 Task: In the  document effectivecommunication.txt Select the text and change paragraph spacing to  'Double' Change page orientation to  'Landscape' Add Page color Dark Red
Action: Mouse moved to (480, 283)
Screenshot: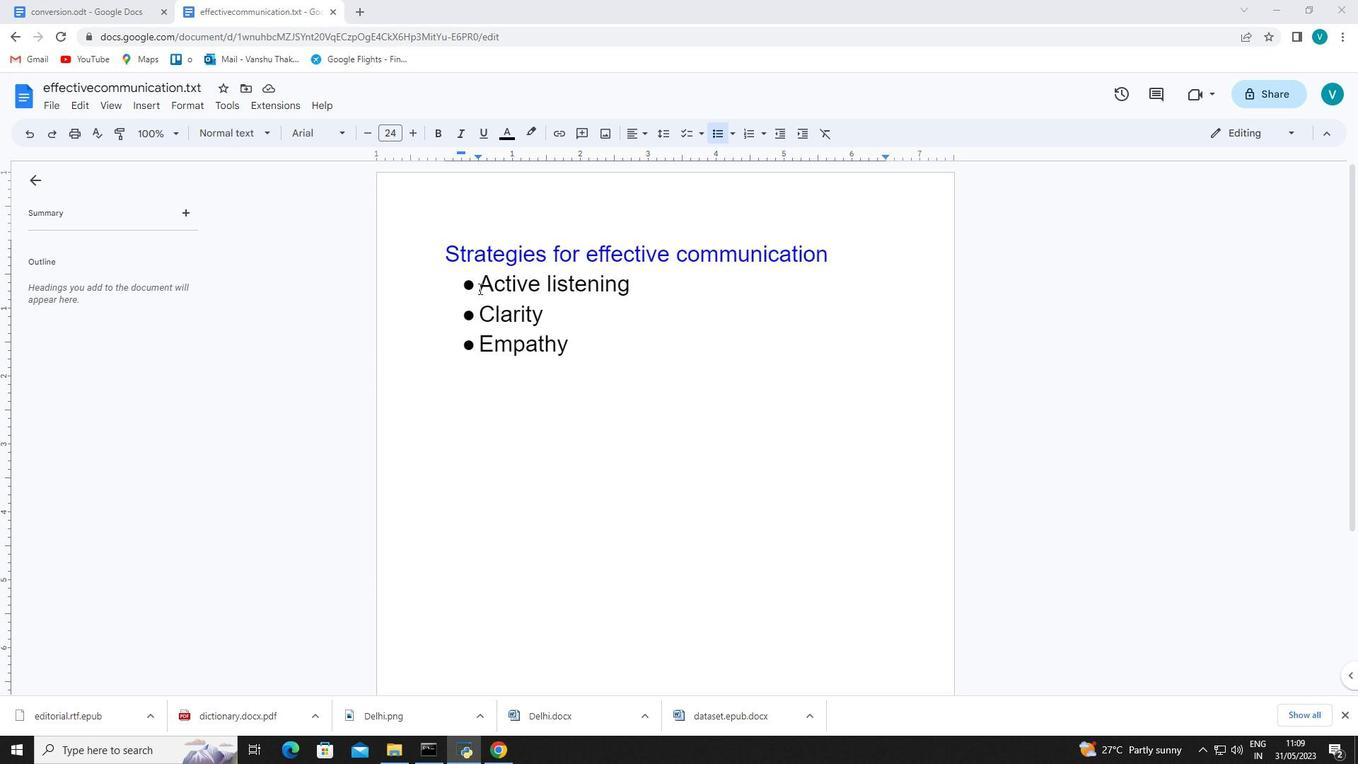 
Action: Mouse pressed left at (480, 283)
Screenshot: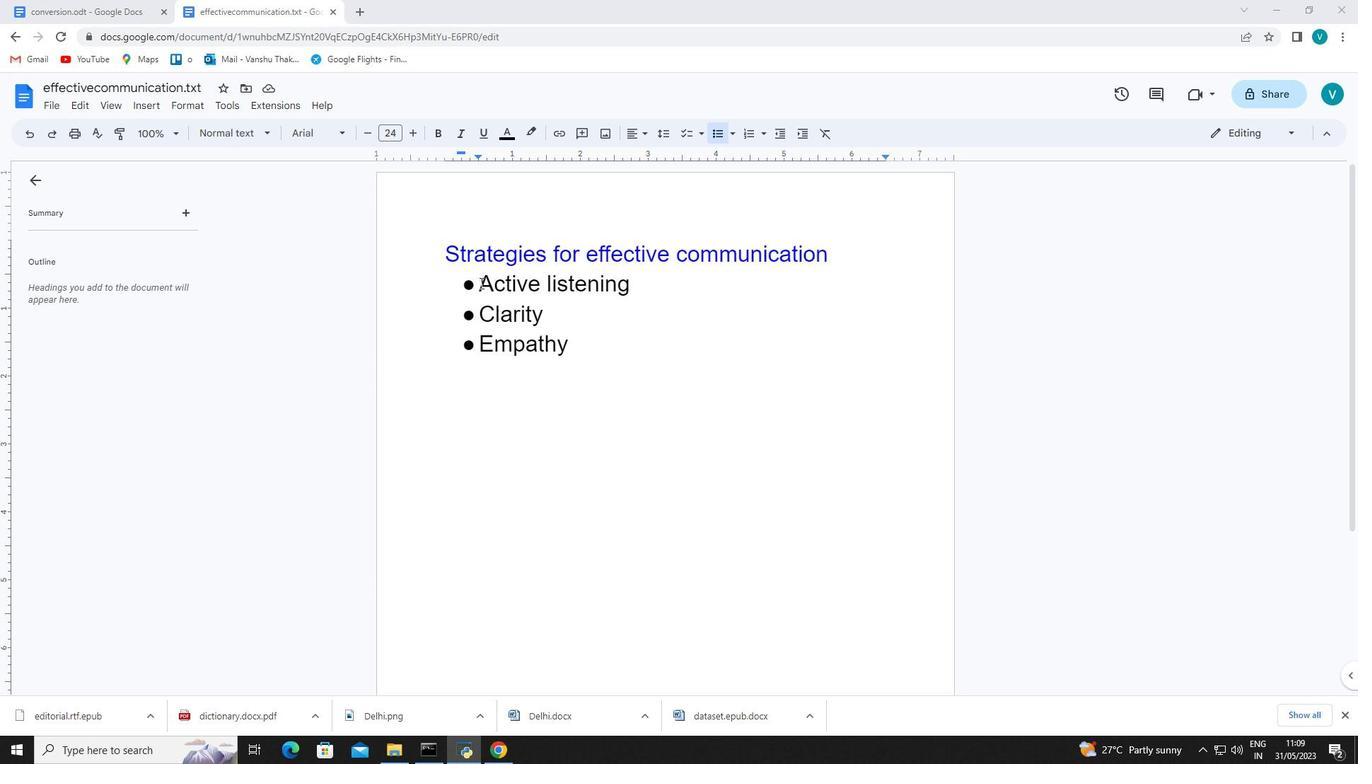 
Action: Mouse moved to (447, 246)
Screenshot: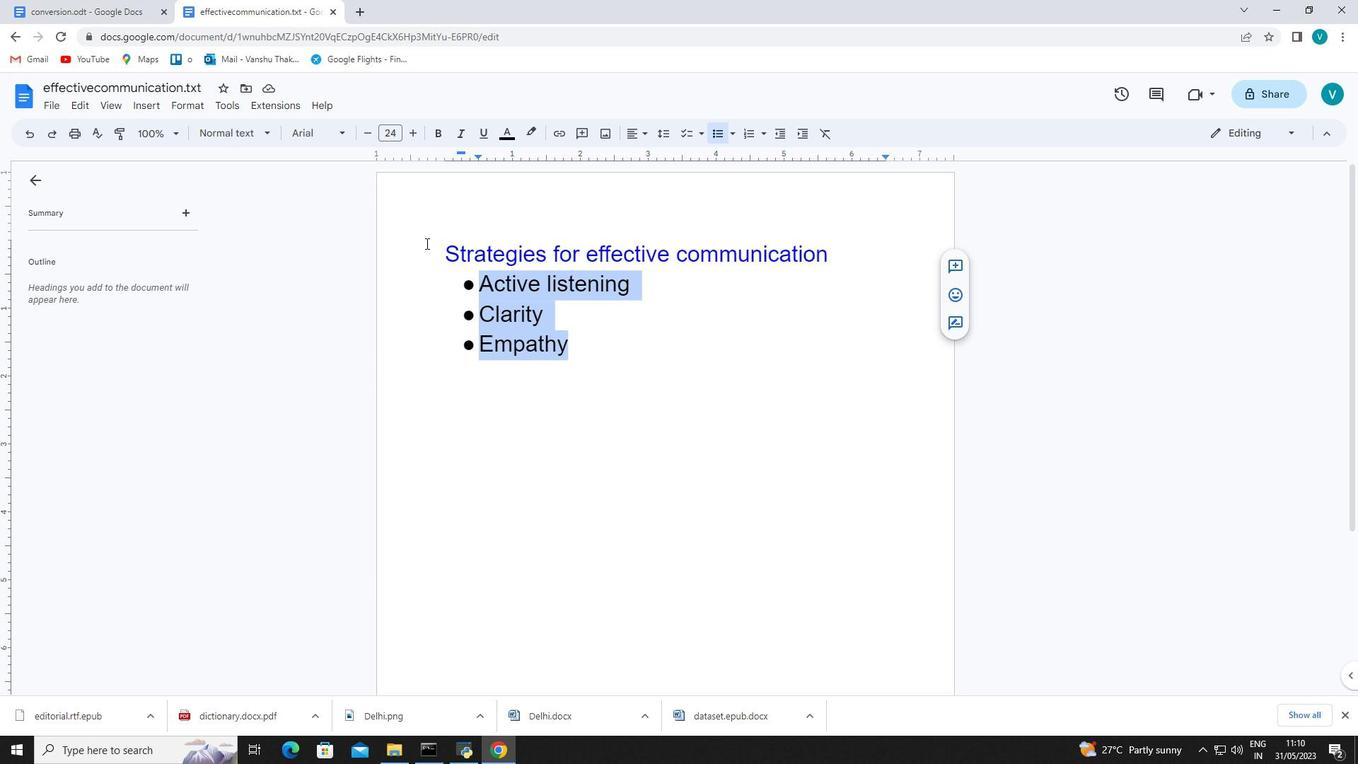 
Action: Mouse pressed left at (447, 246)
Screenshot: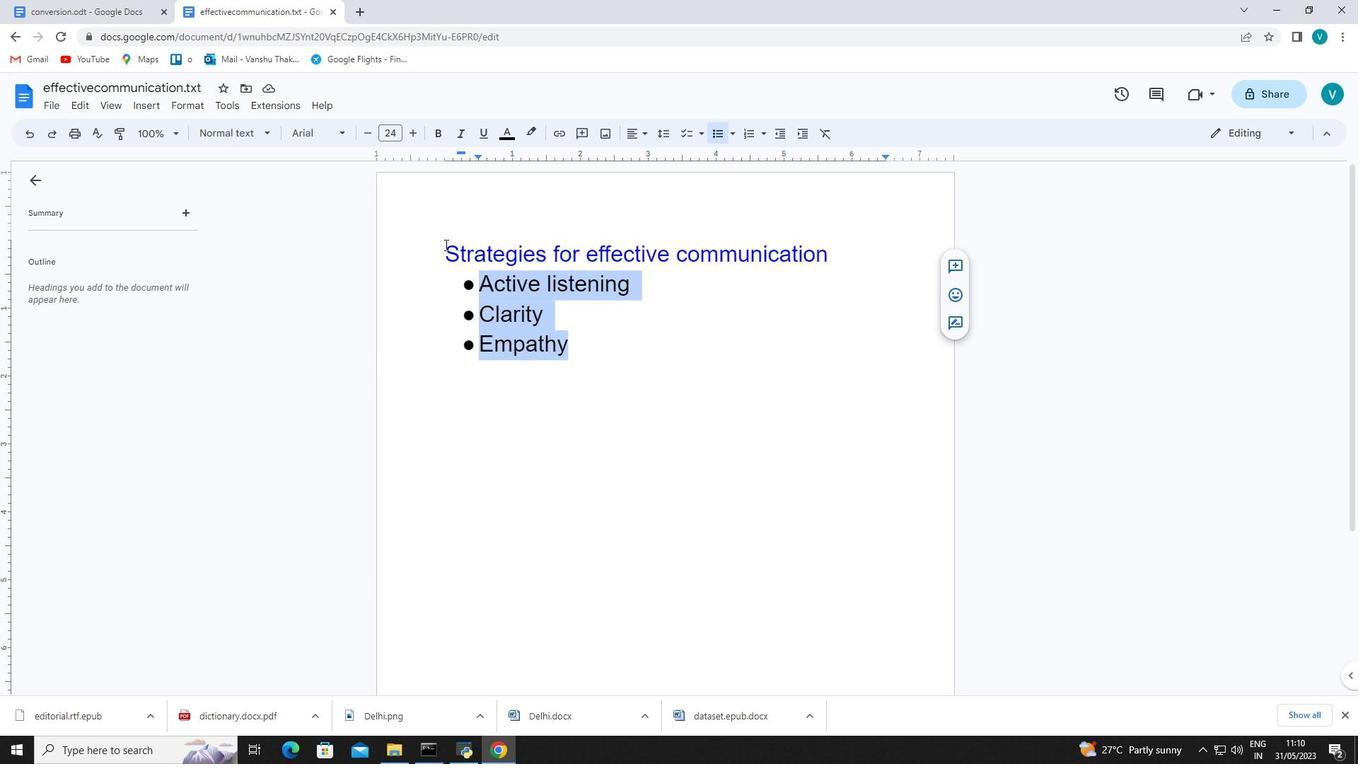
Action: Mouse moved to (663, 128)
Screenshot: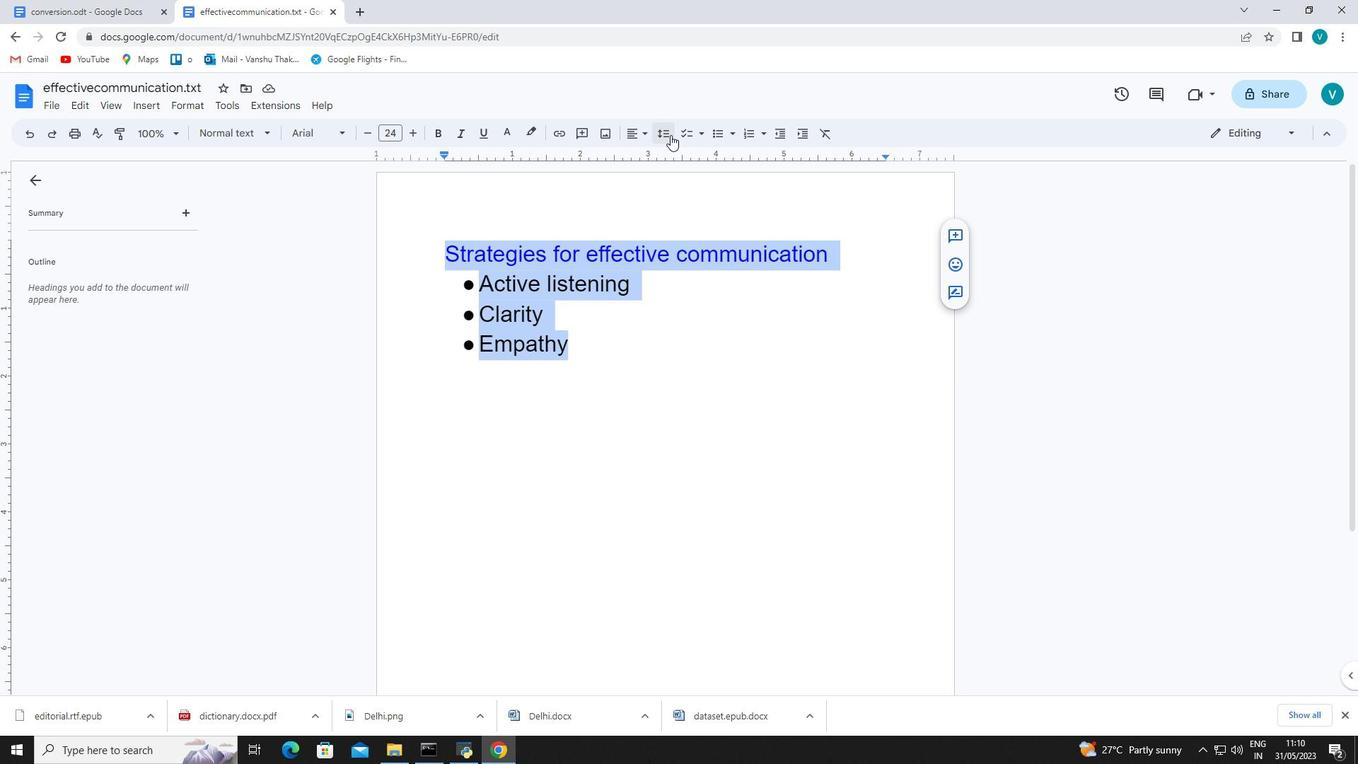 
Action: Mouse pressed left at (663, 128)
Screenshot: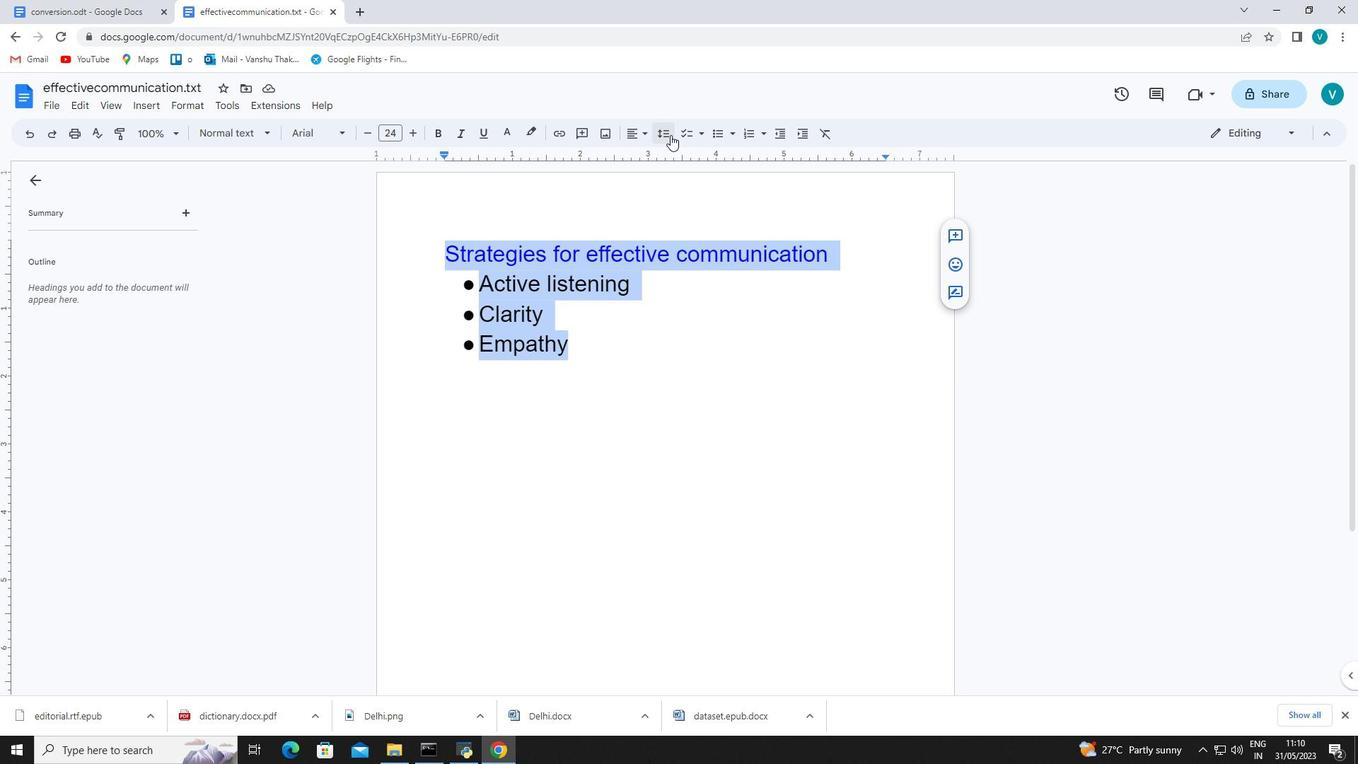 
Action: Mouse moved to (694, 219)
Screenshot: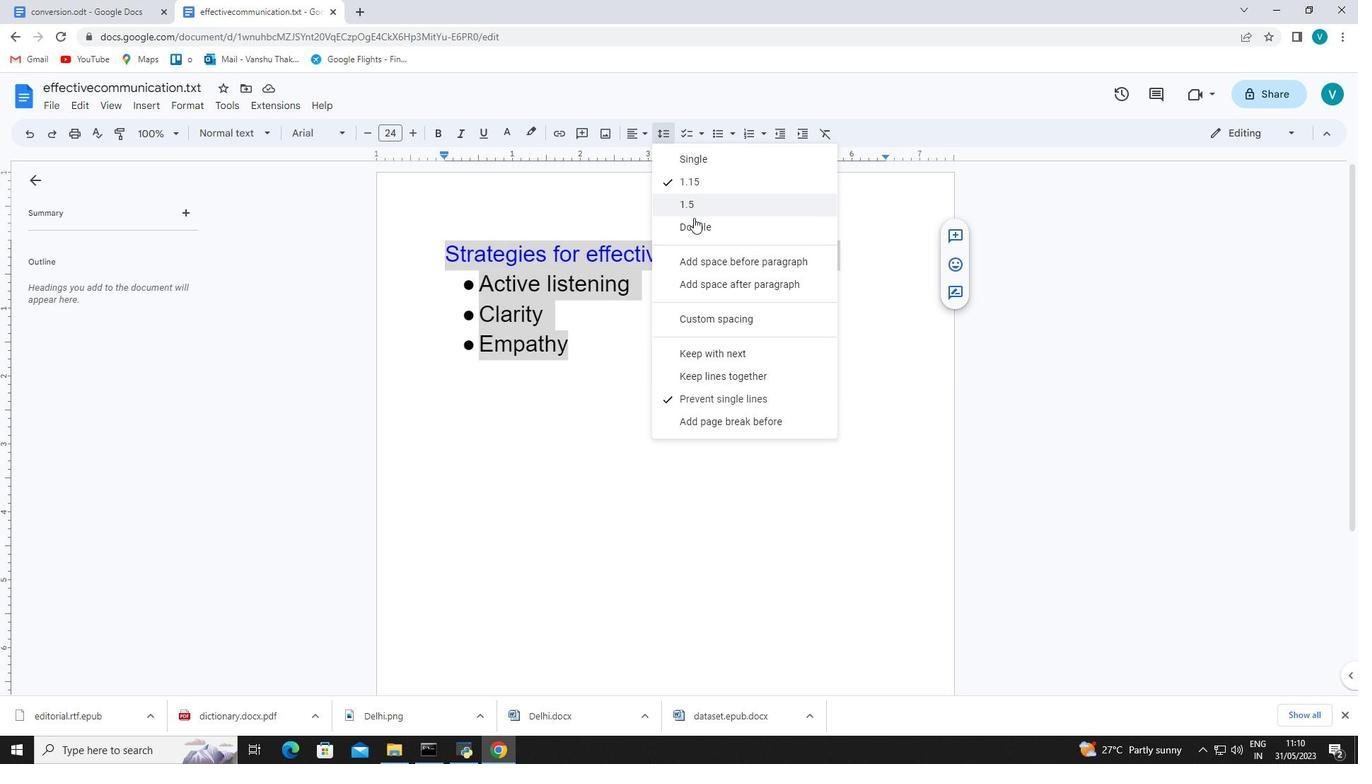 
Action: Mouse pressed left at (694, 219)
Screenshot: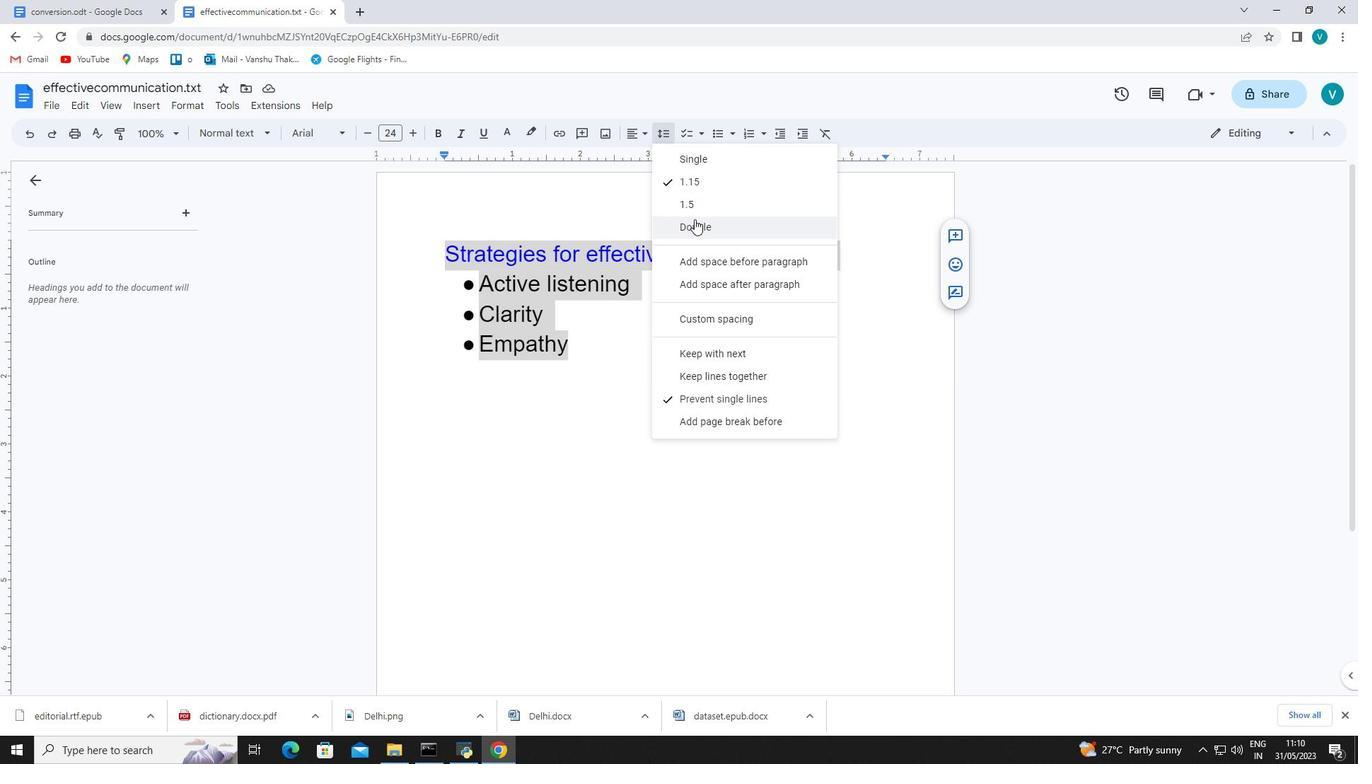 
Action: Mouse moved to (48, 111)
Screenshot: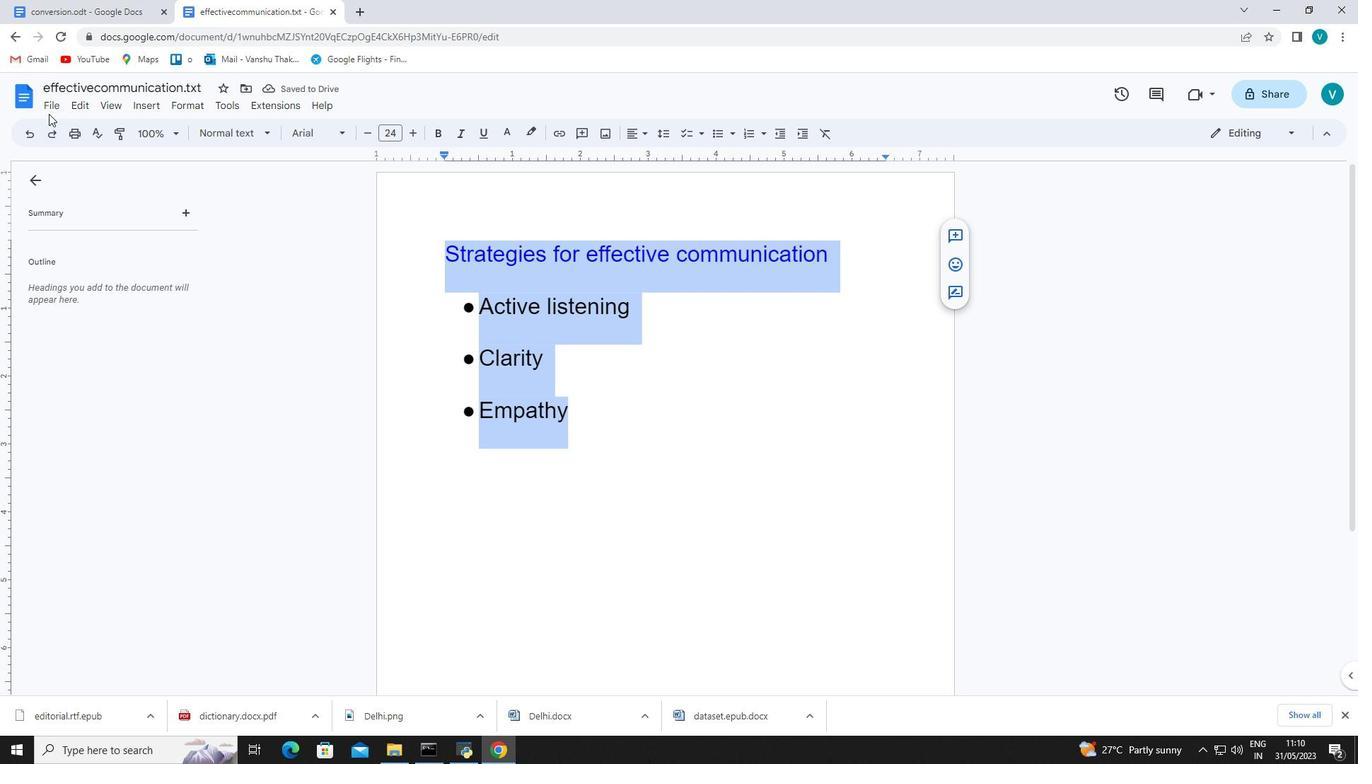 
Action: Mouse pressed left at (48, 111)
Screenshot: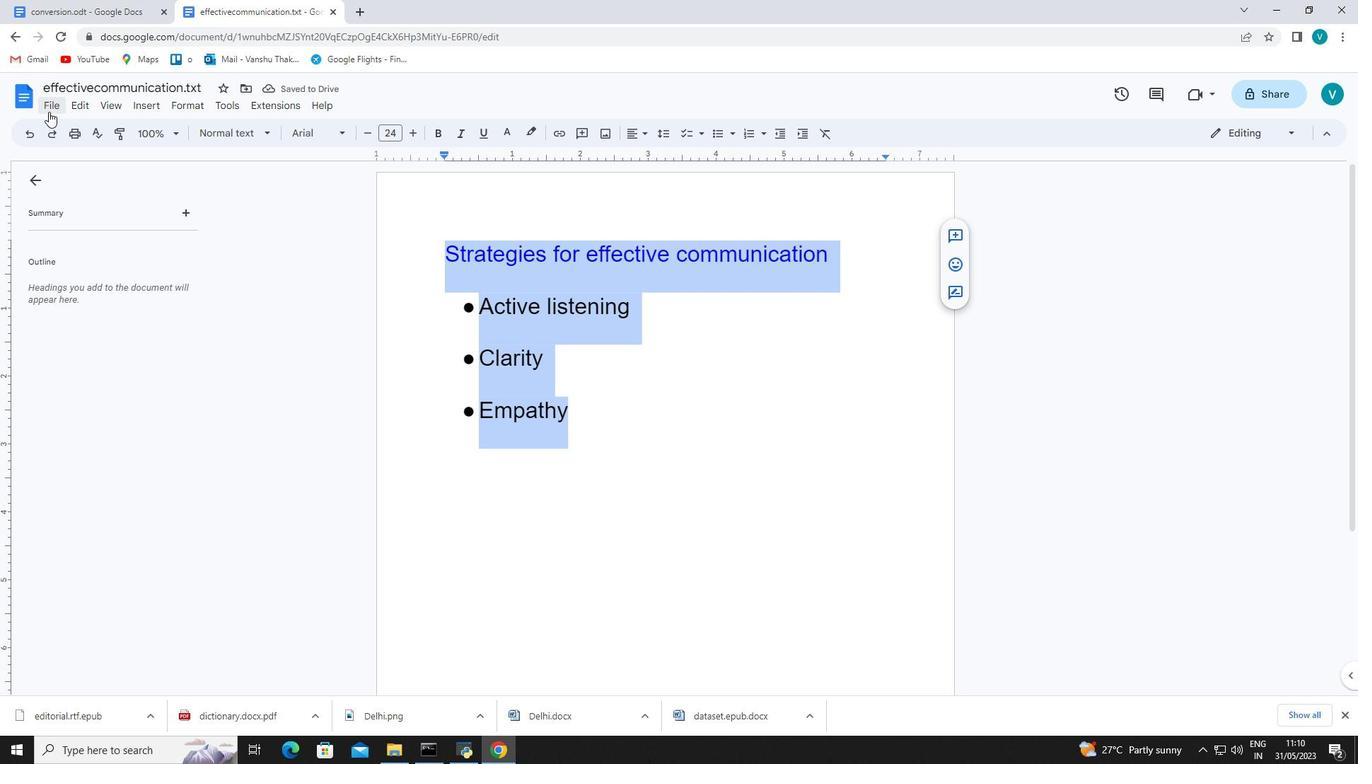 
Action: Mouse moved to (117, 498)
Screenshot: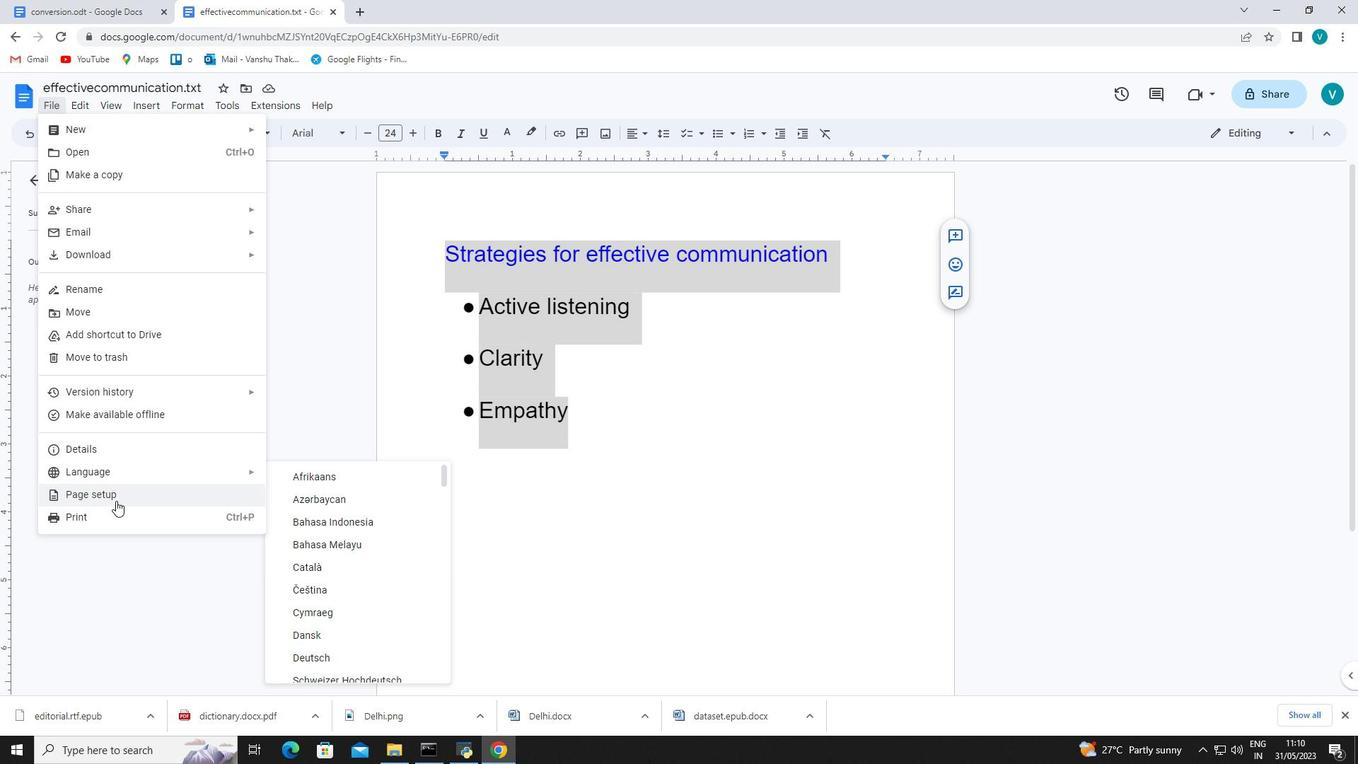 
Action: Mouse pressed left at (117, 498)
Screenshot: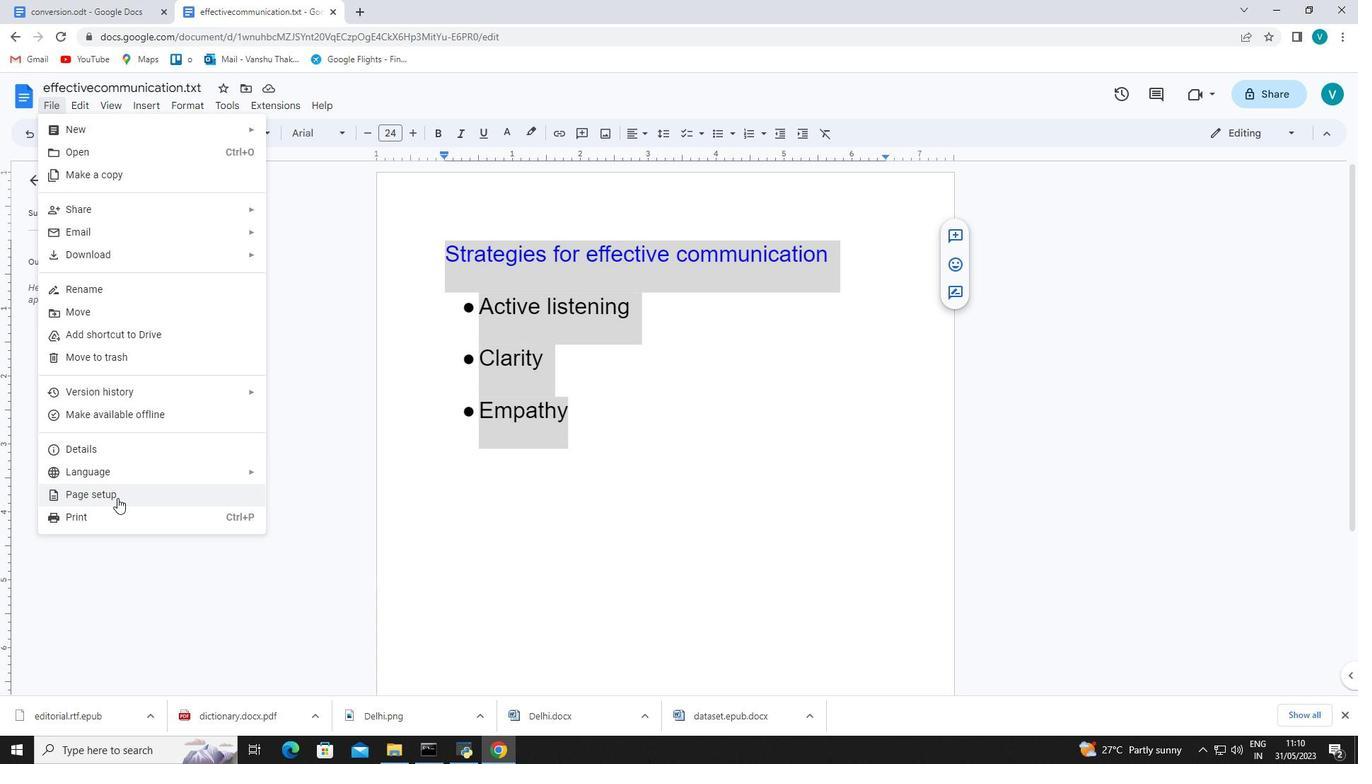 
Action: Mouse moved to (619, 363)
Screenshot: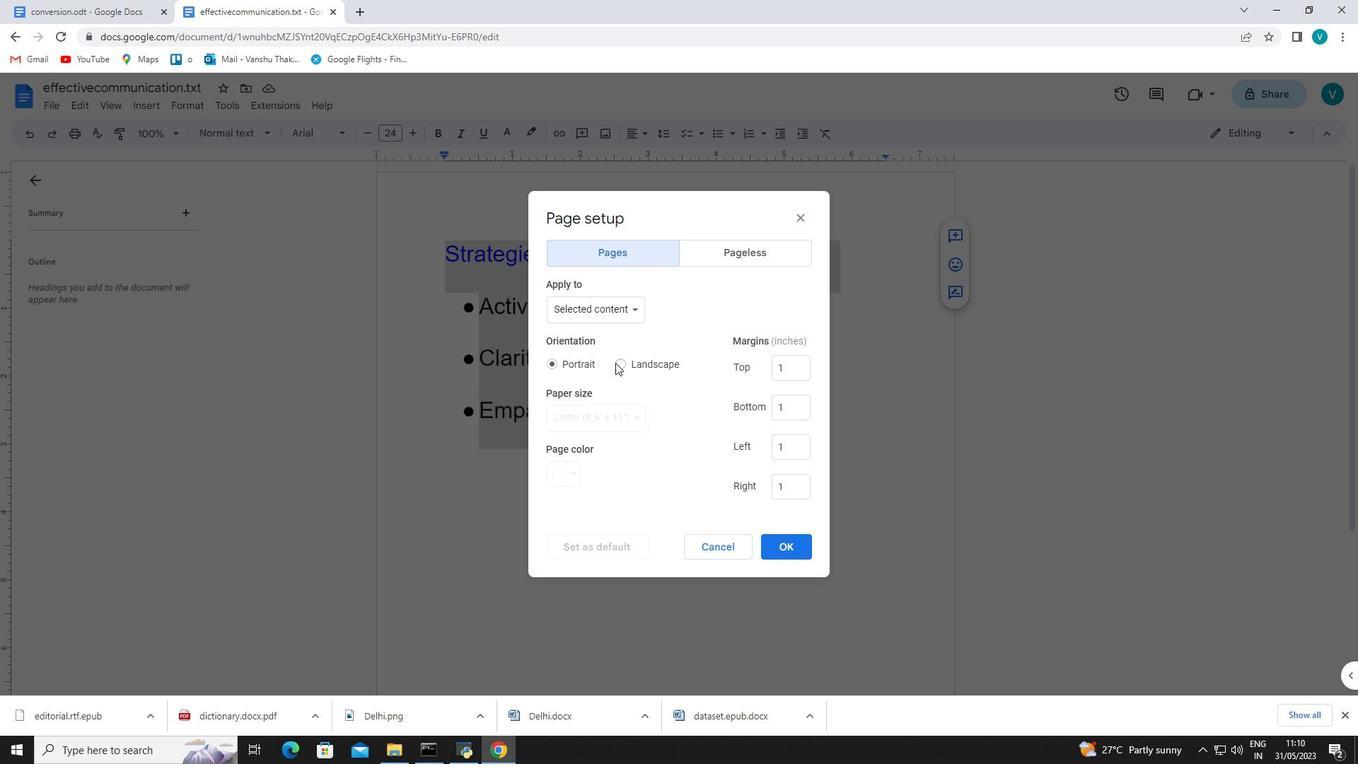 
Action: Mouse pressed left at (619, 363)
Screenshot: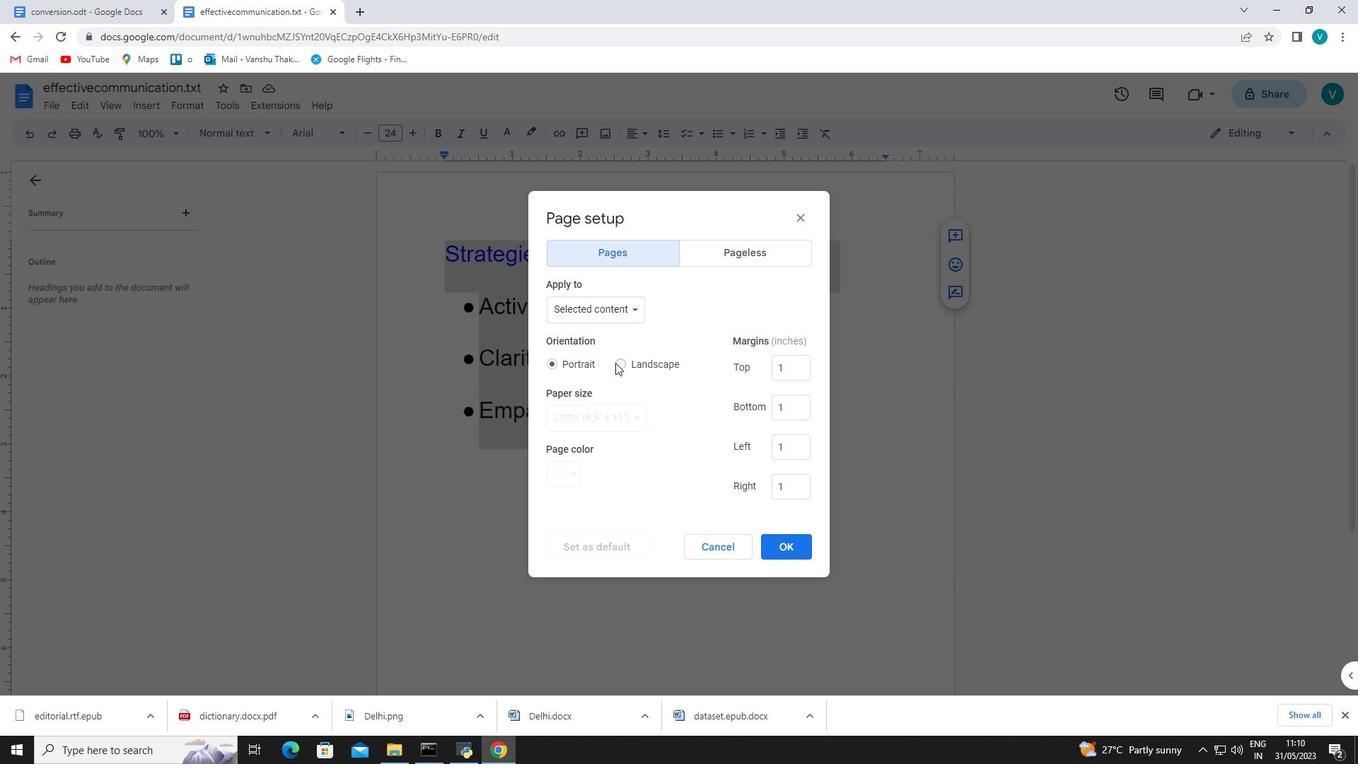 
Action: Mouse moved to (619, 312)
Screenshot: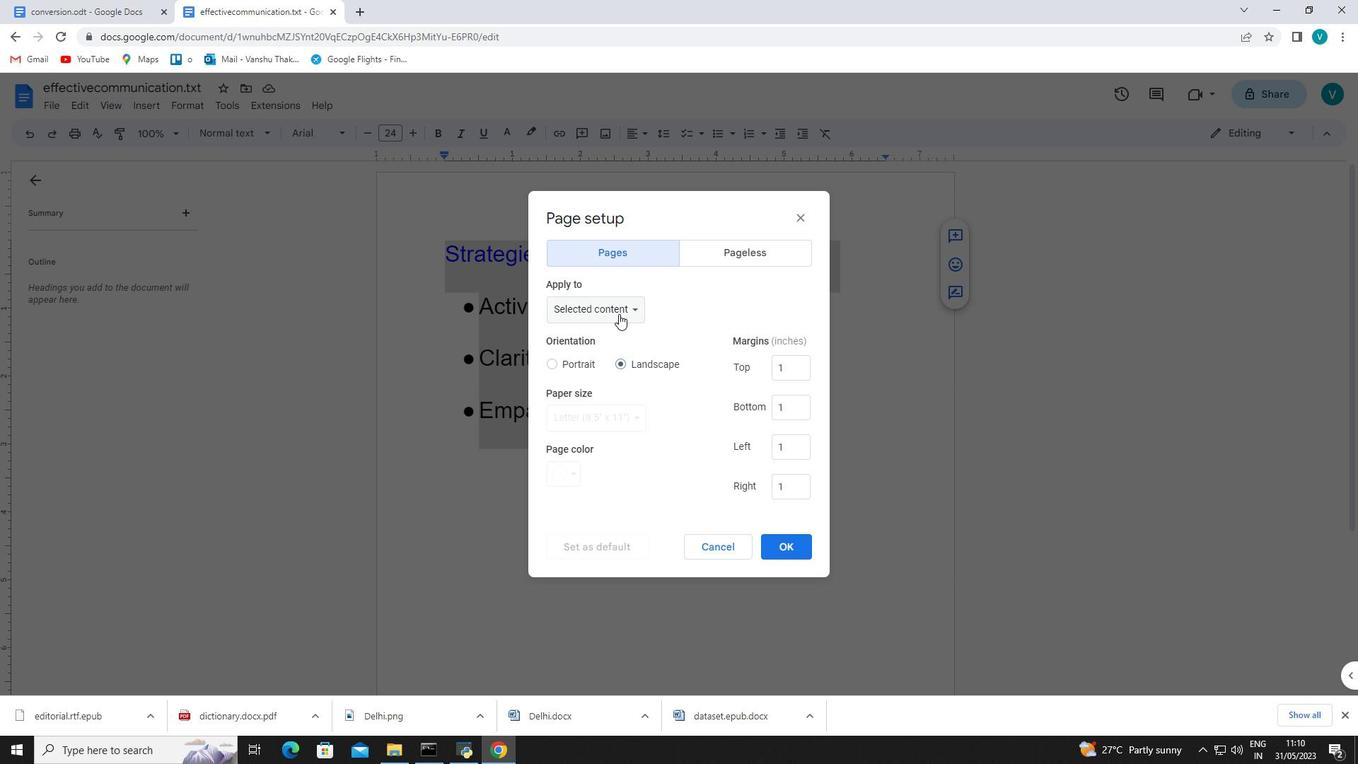 
Action: Mouse pressed left at (619, 312)
Screenshot: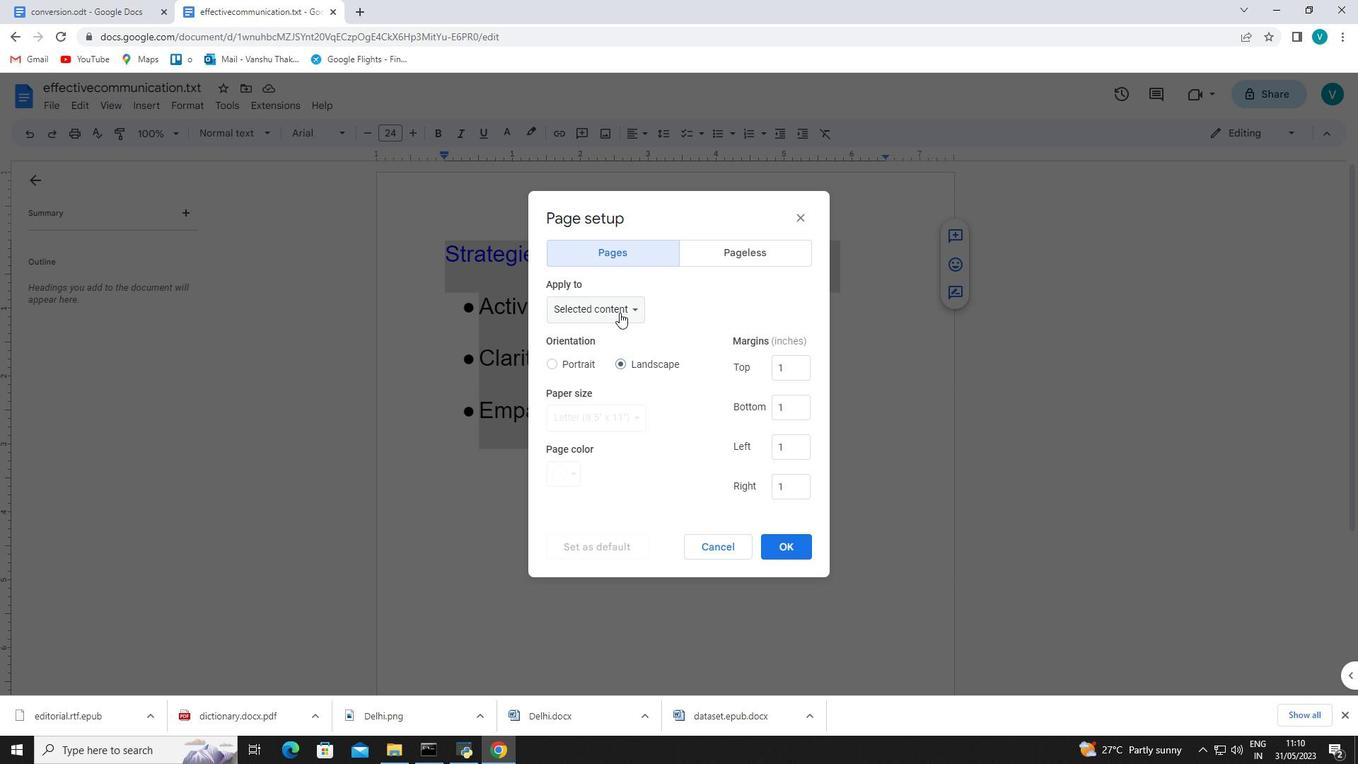 
Action: Mouse moved to (622, 284)
Screenshot: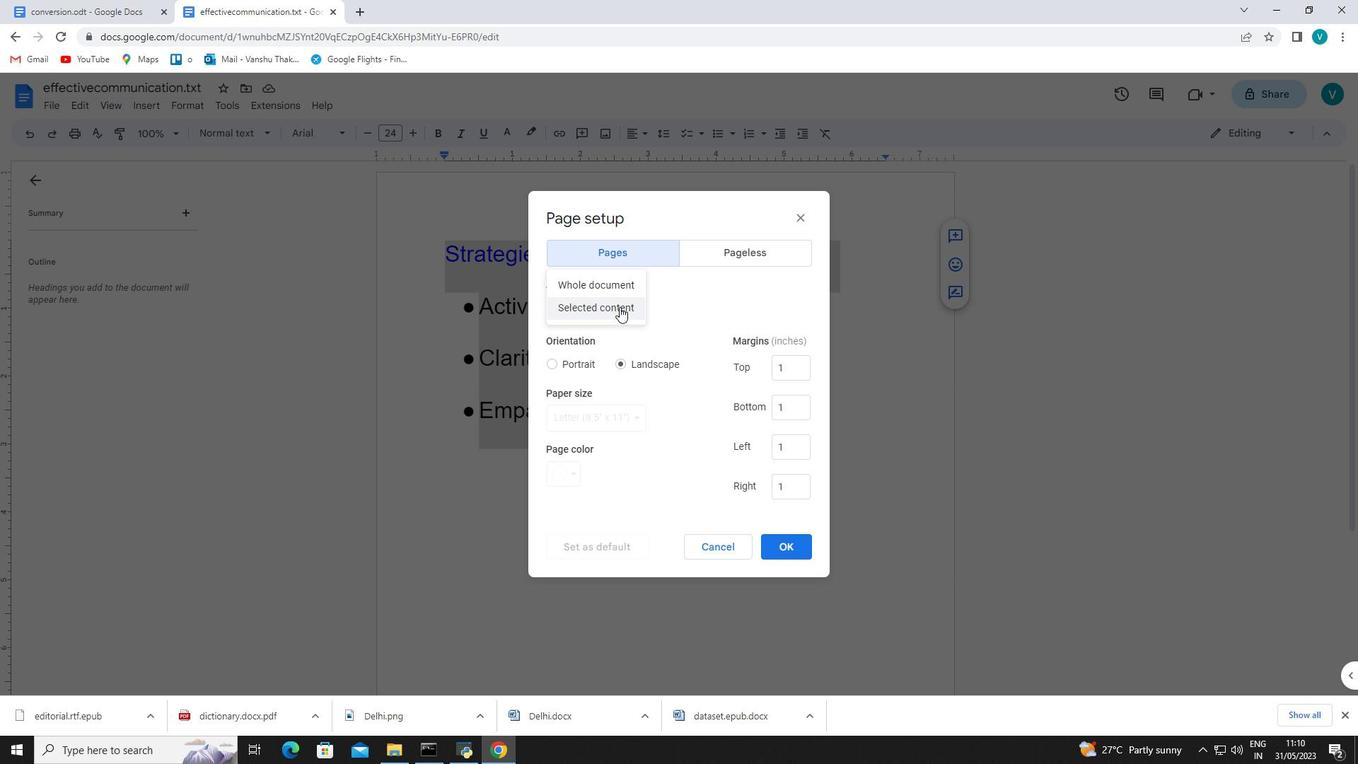 
Action: Mouse pressed left at (622, 284)
Screenshot: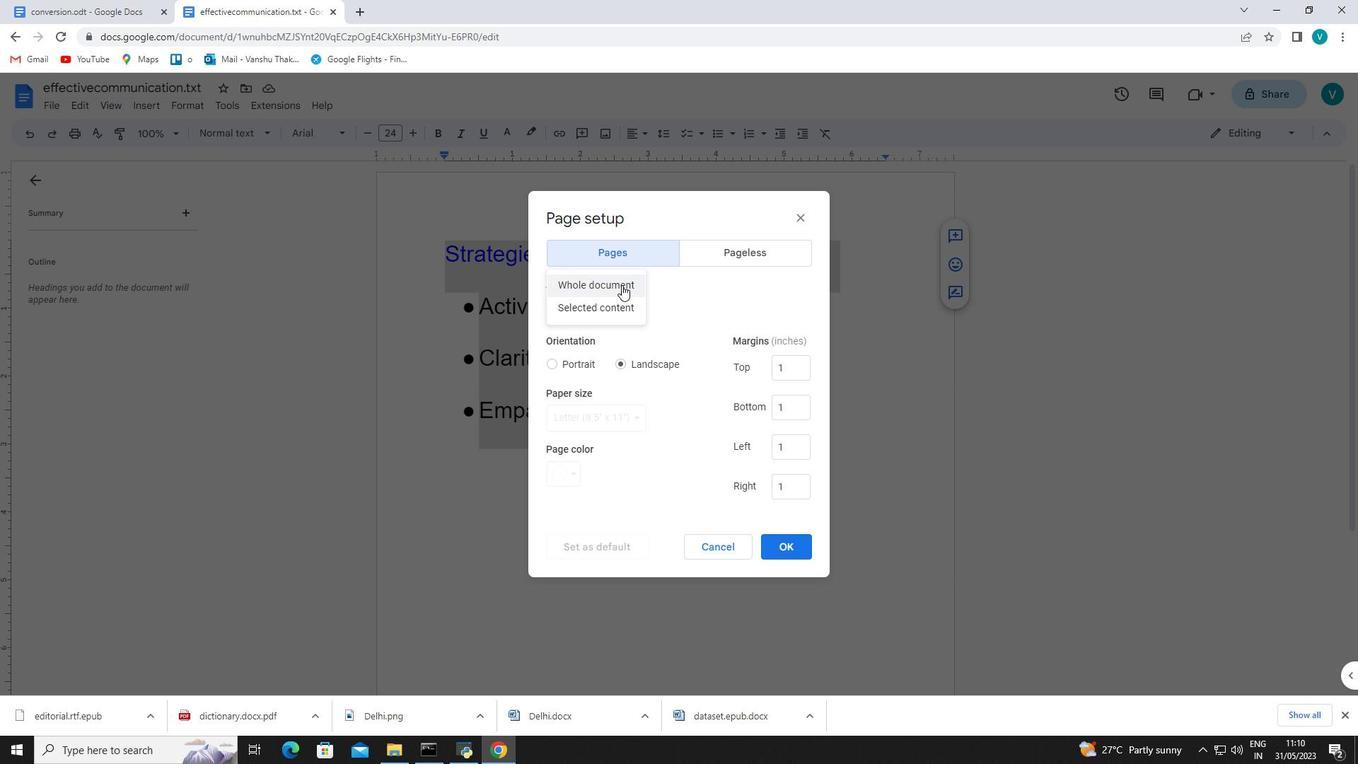 
Action: Mouse moved to (568, 472)
Screenshot: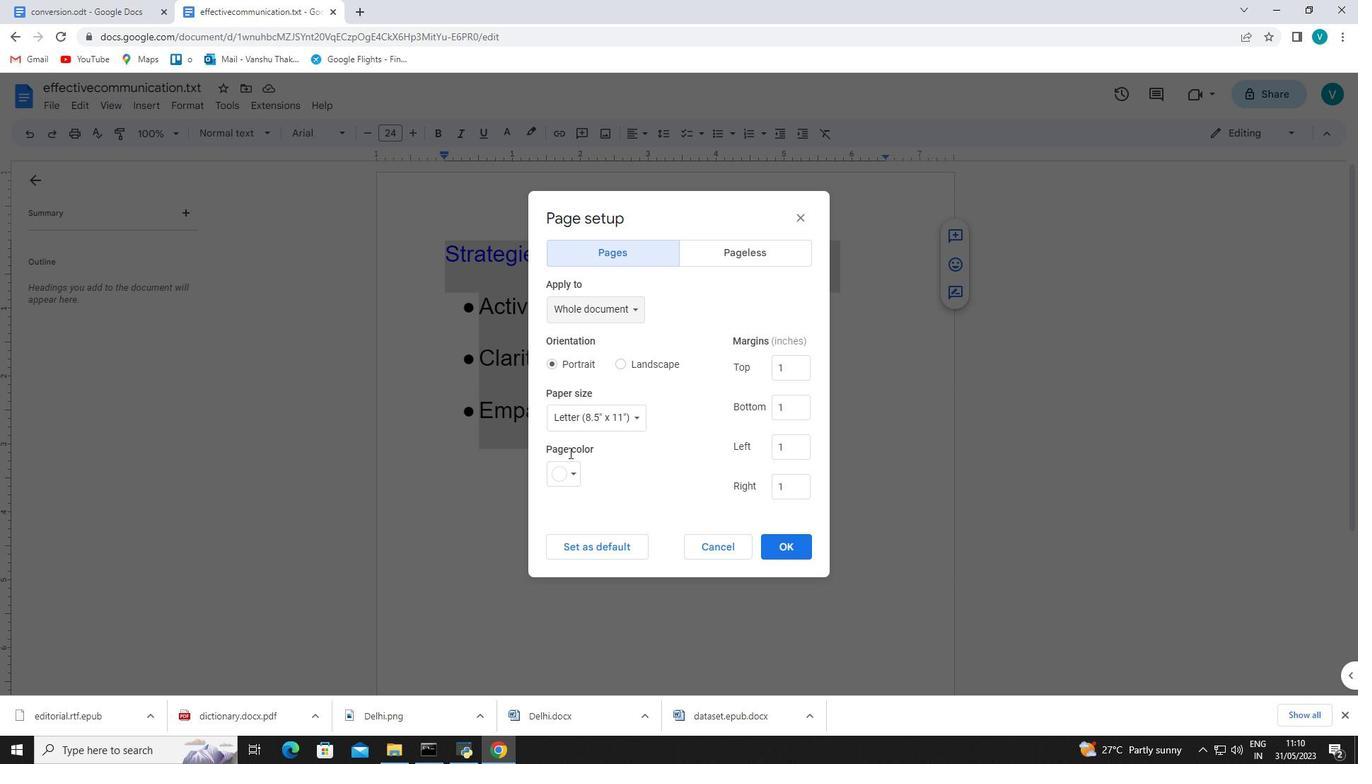 
Action: Mouse pressed left at (568, 472)
Screenshot: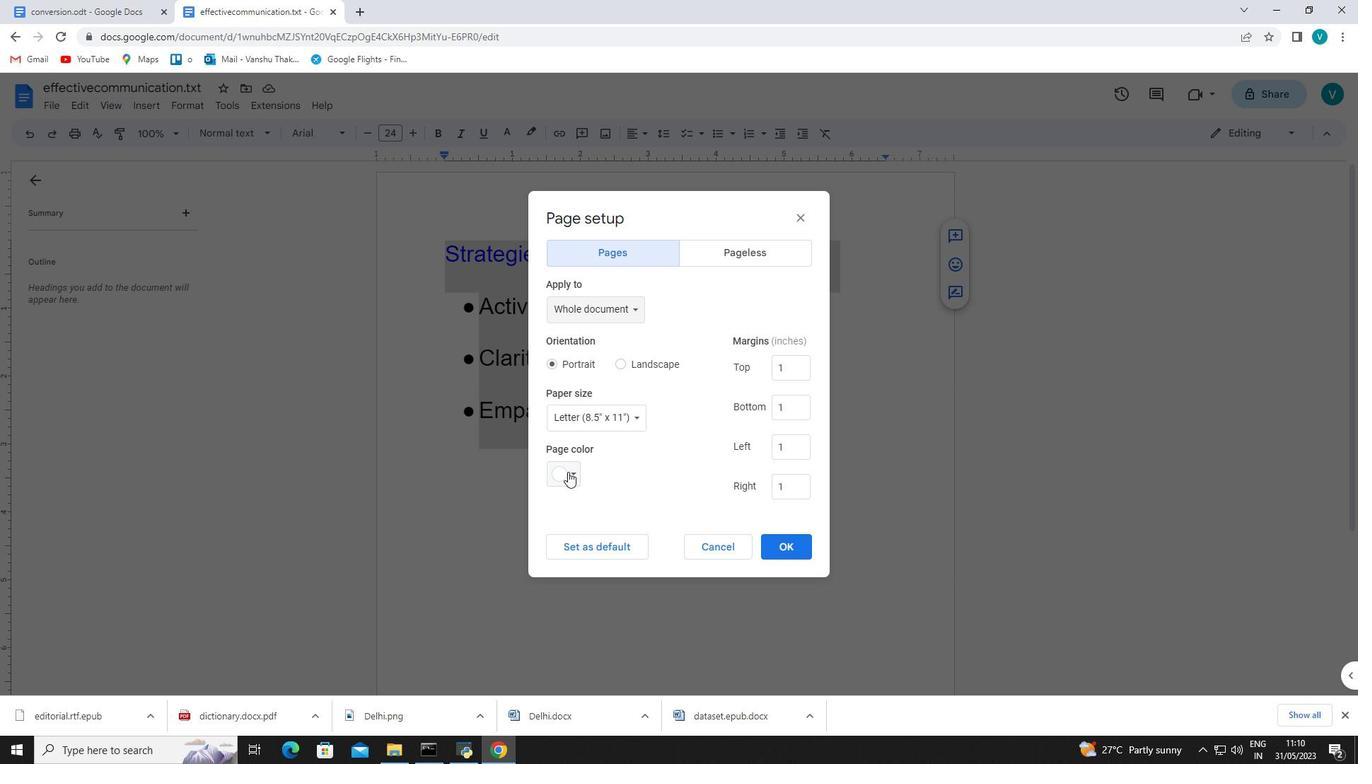 
Action: Mouse moved to (581, 582)
Screenshot: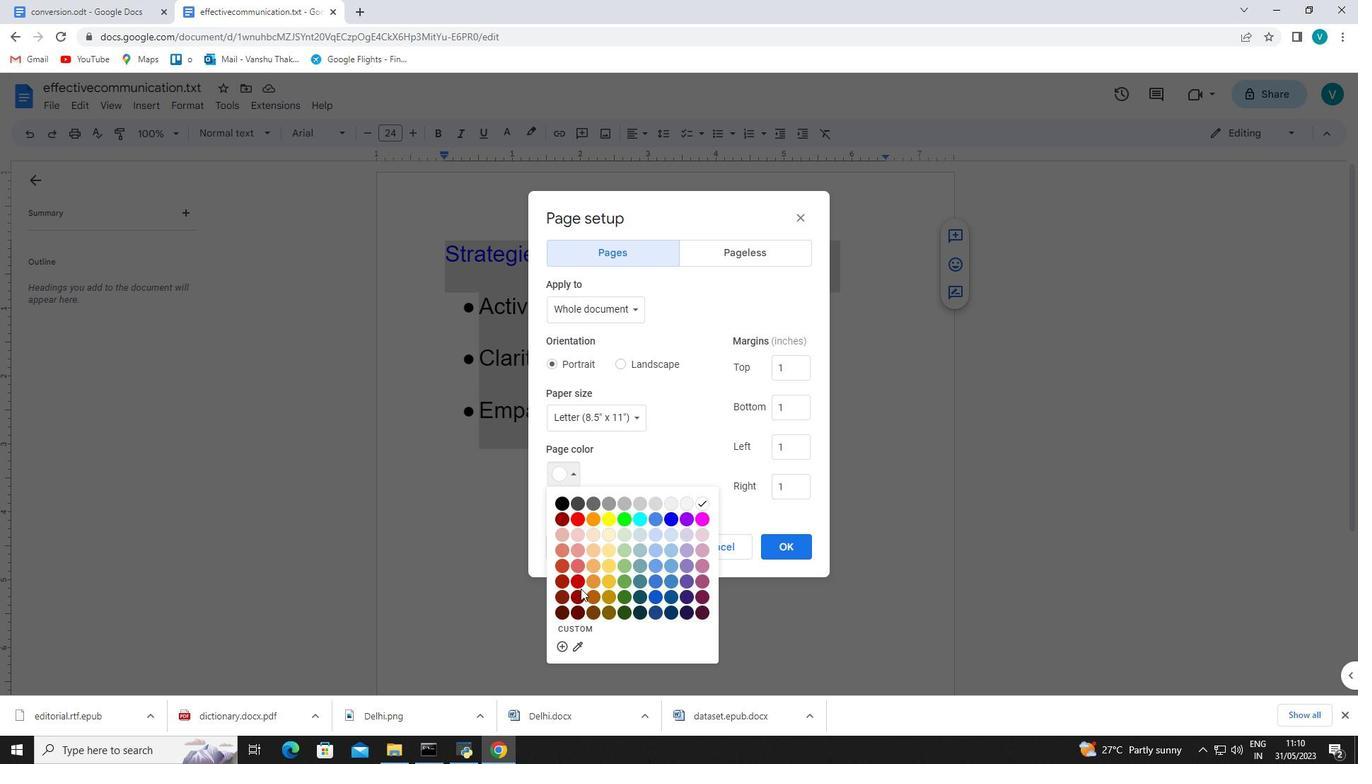 
Action: Mouse pressed left at (581, 582)
Screenshot: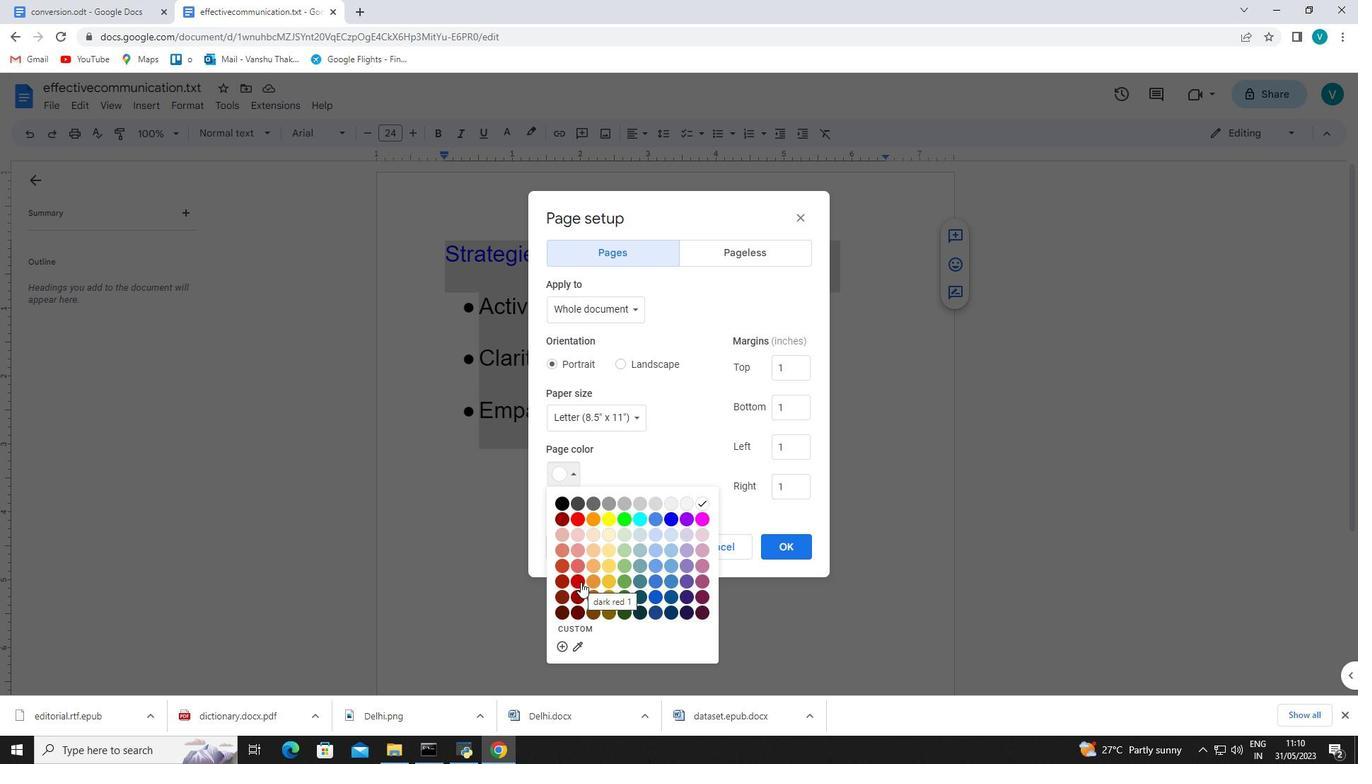 
Action: Mouse moved to (802, 539)
Screenshot: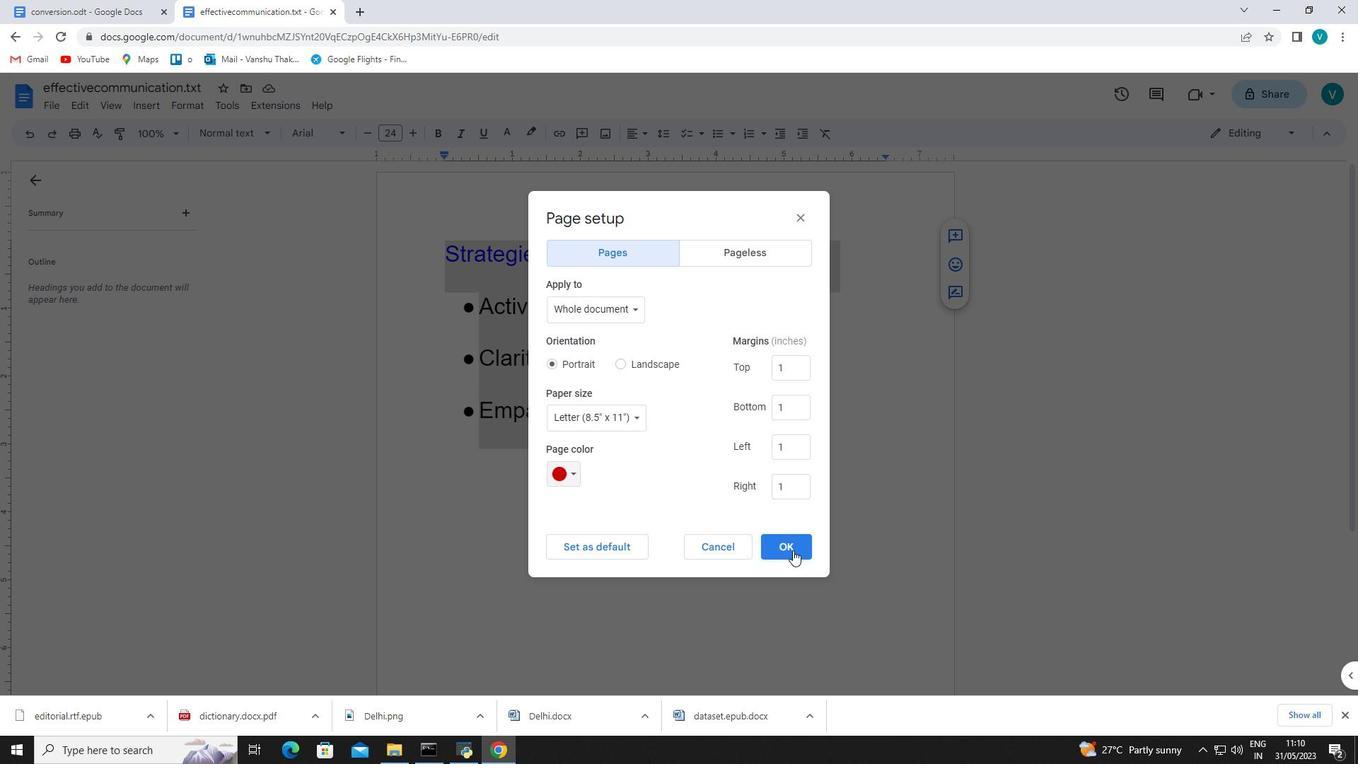 
Action: Mouse pressed left at (802, 539)
Screenshot: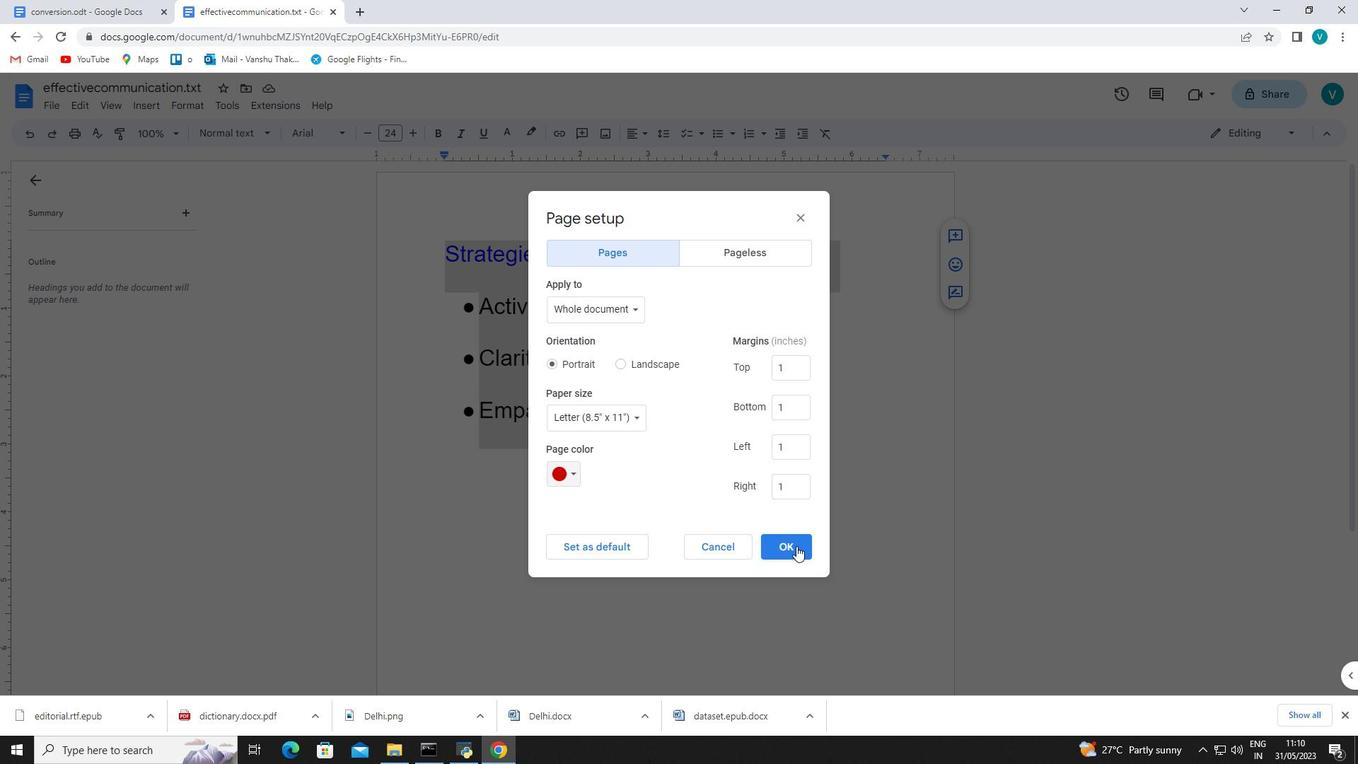 
Action: Mouse pressed left at (802, 539)
Screenshot: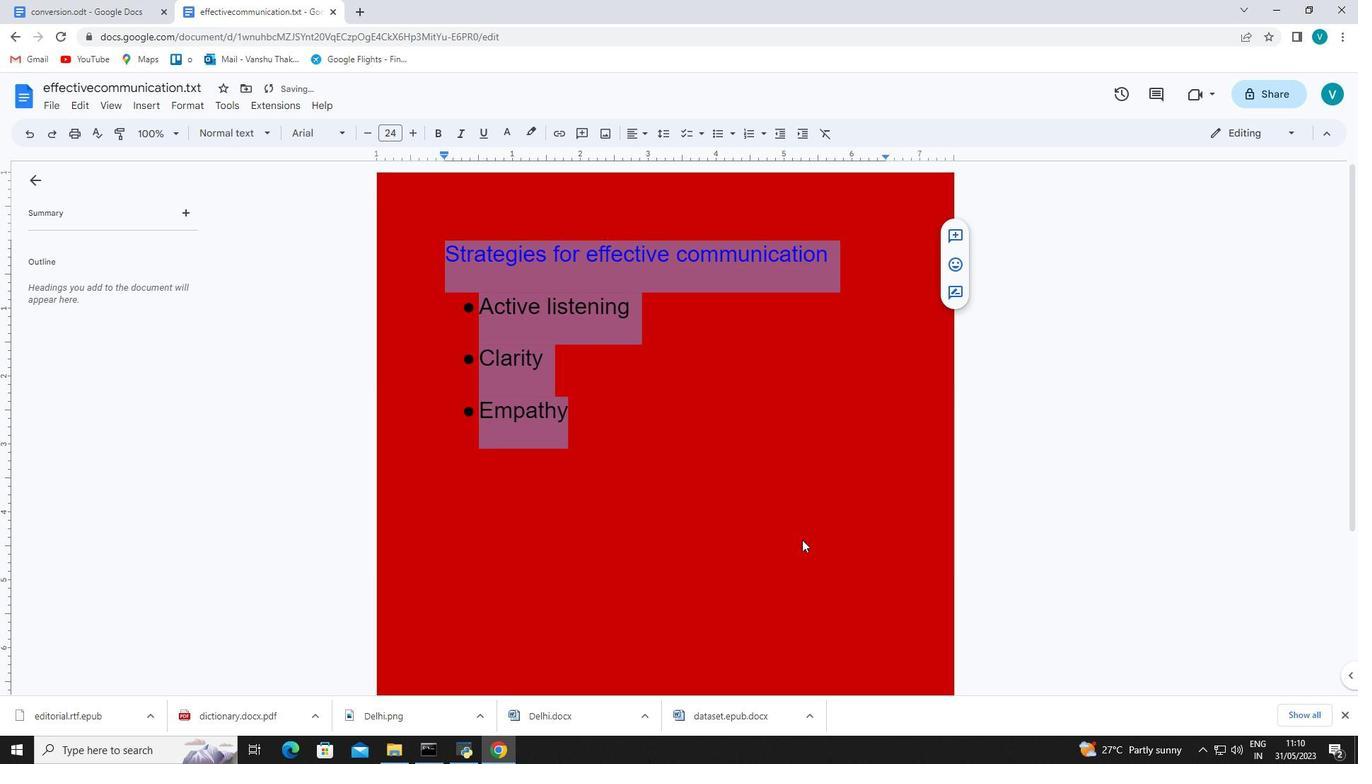 
